 Task: In Candidate recommendations turn off push notifications.
Action: Mouse moved to (739, 62)
Screenshot: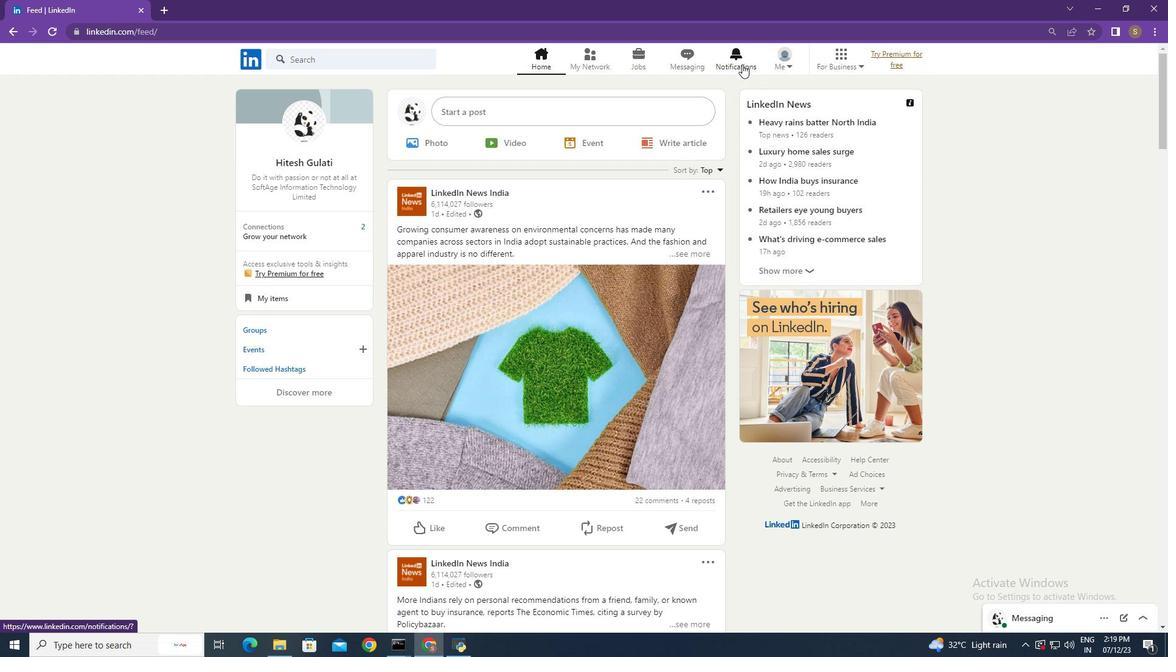 
Action: Mouse pressed left at (739, 62)
Screenshot: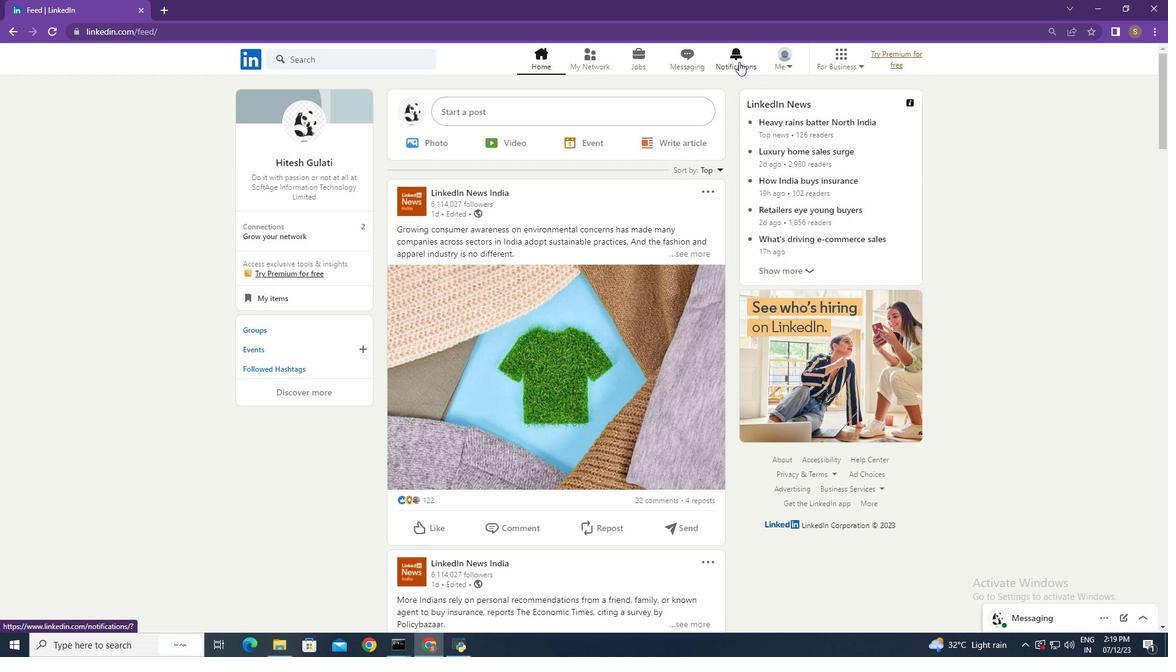 
Action: Mouse moved to (265, 138)
Screenshot: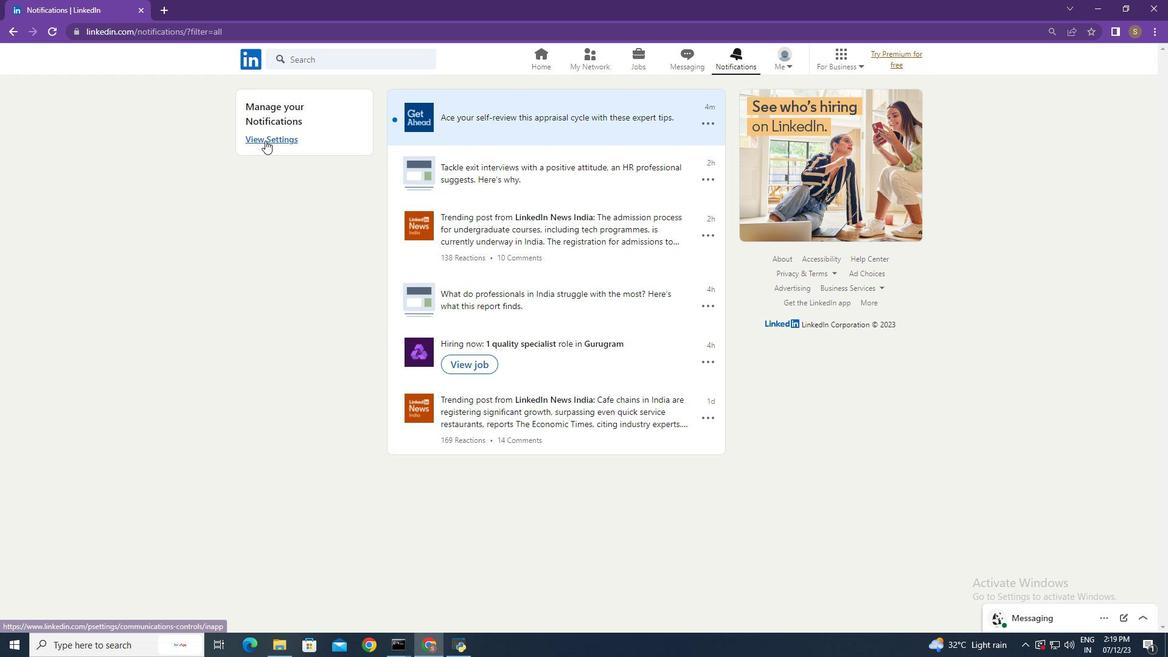 
Action: Mouse pressed left at (265, 138)
Screenshot: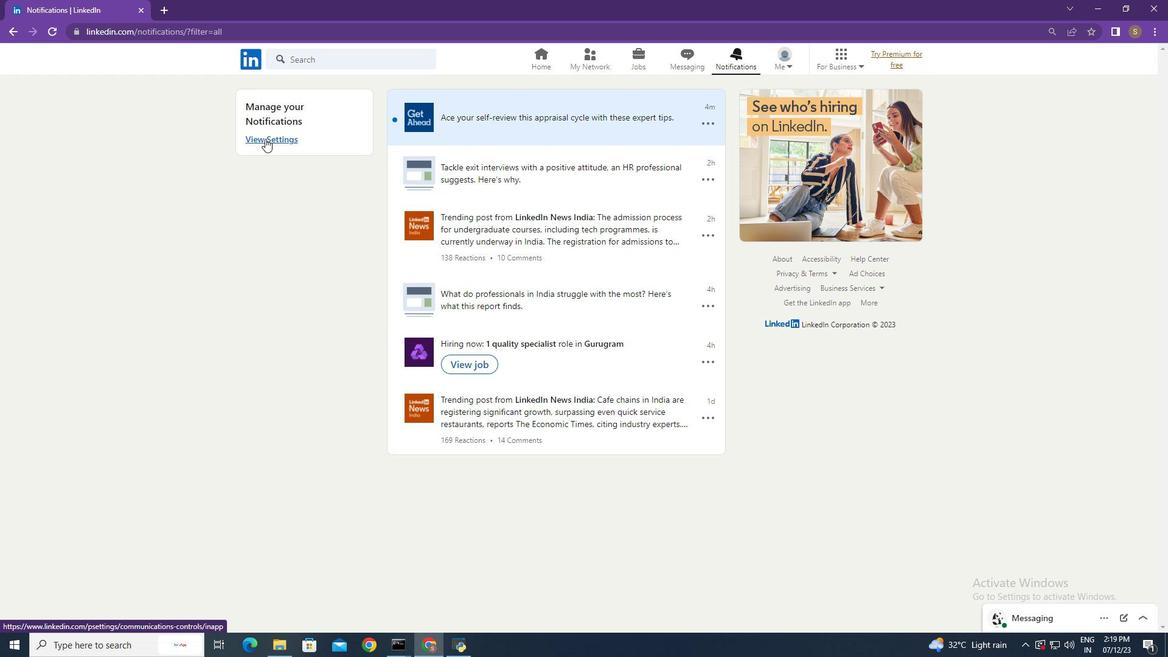 
Action: Mouse moved to (739, 213)
Screenshot: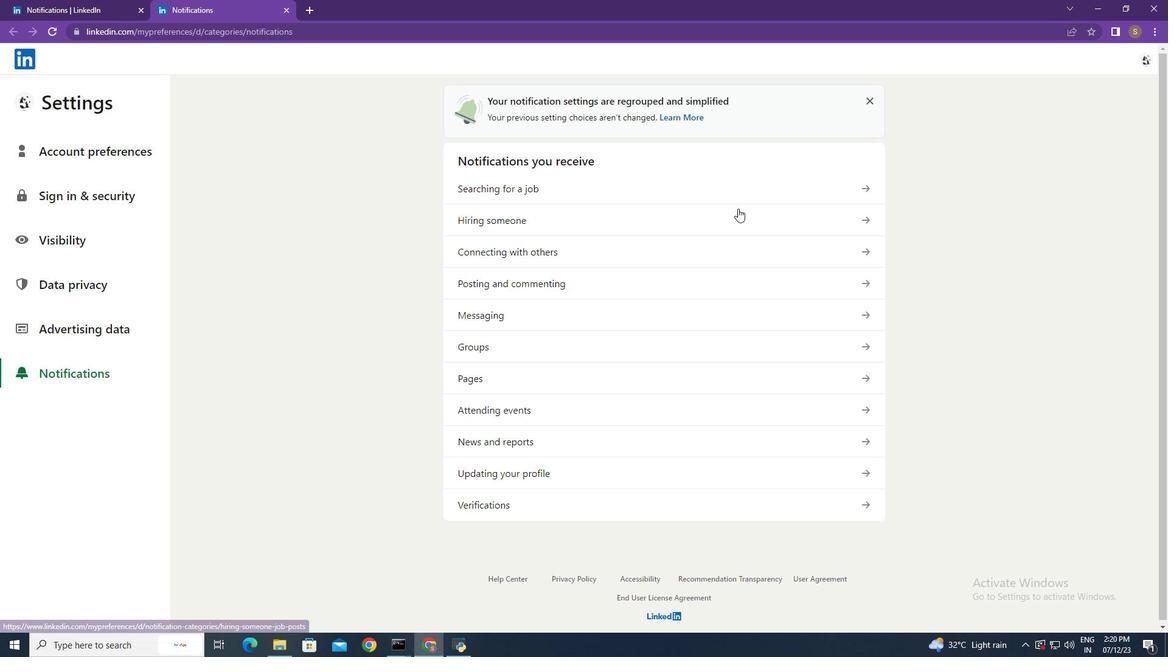 
Action: Mouse pressed left at (739, 213)
Screenshot: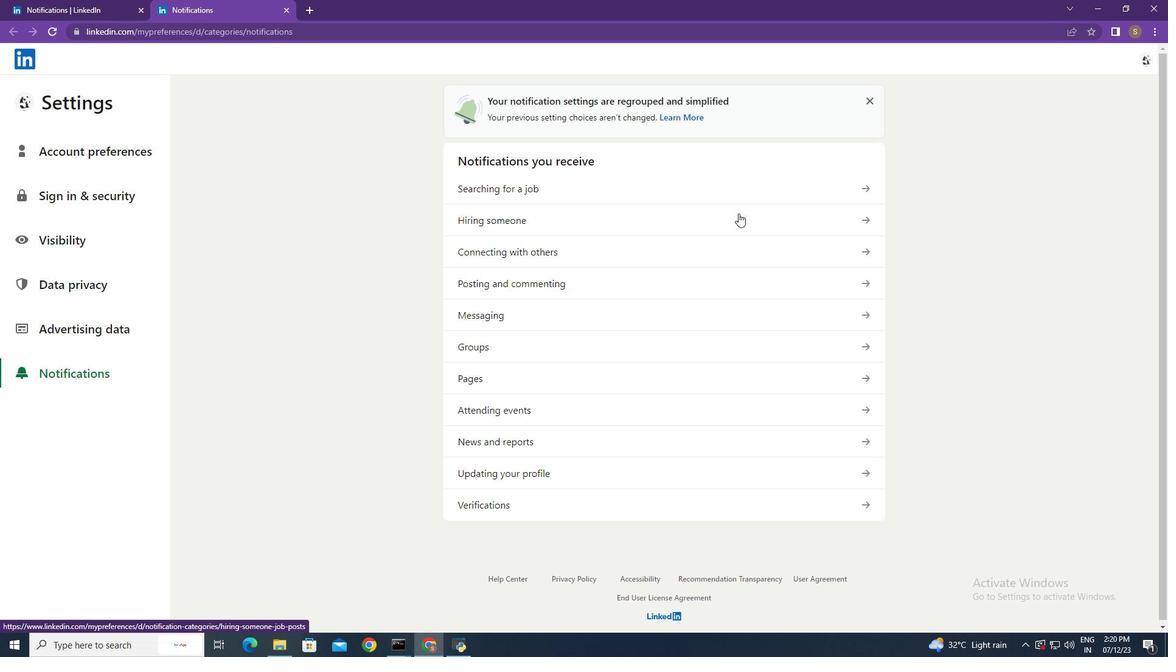 
Action: Mouse moved to (731, 342)
Screenshot: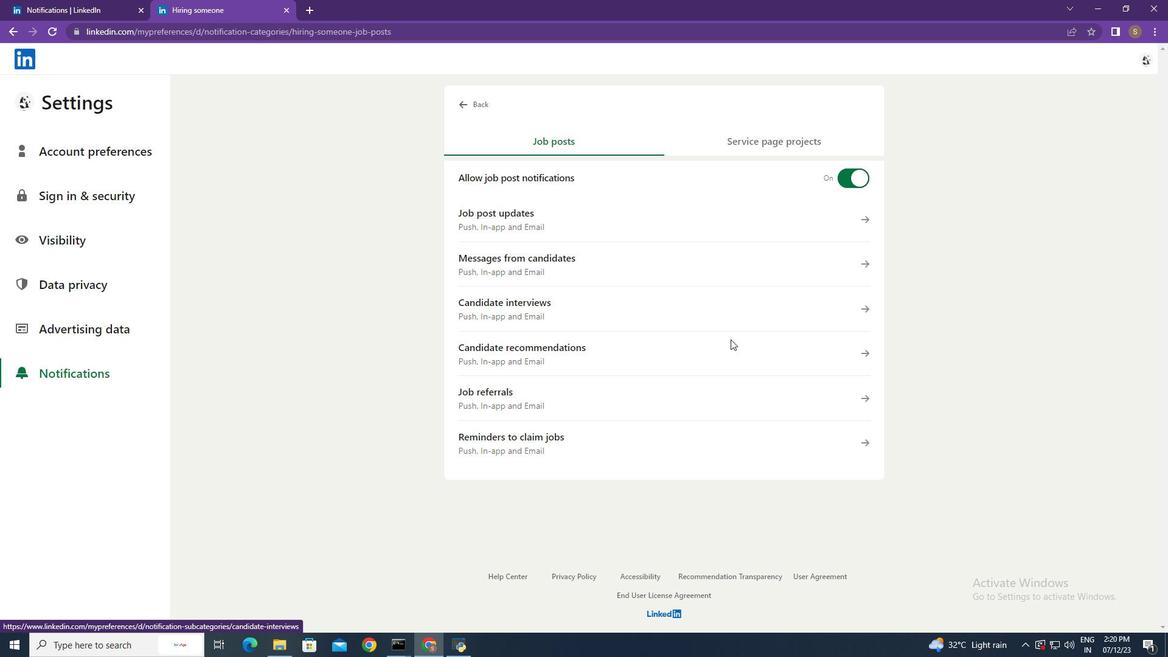 
Action: Mouse pressed left at (731, 342)
Screenshot: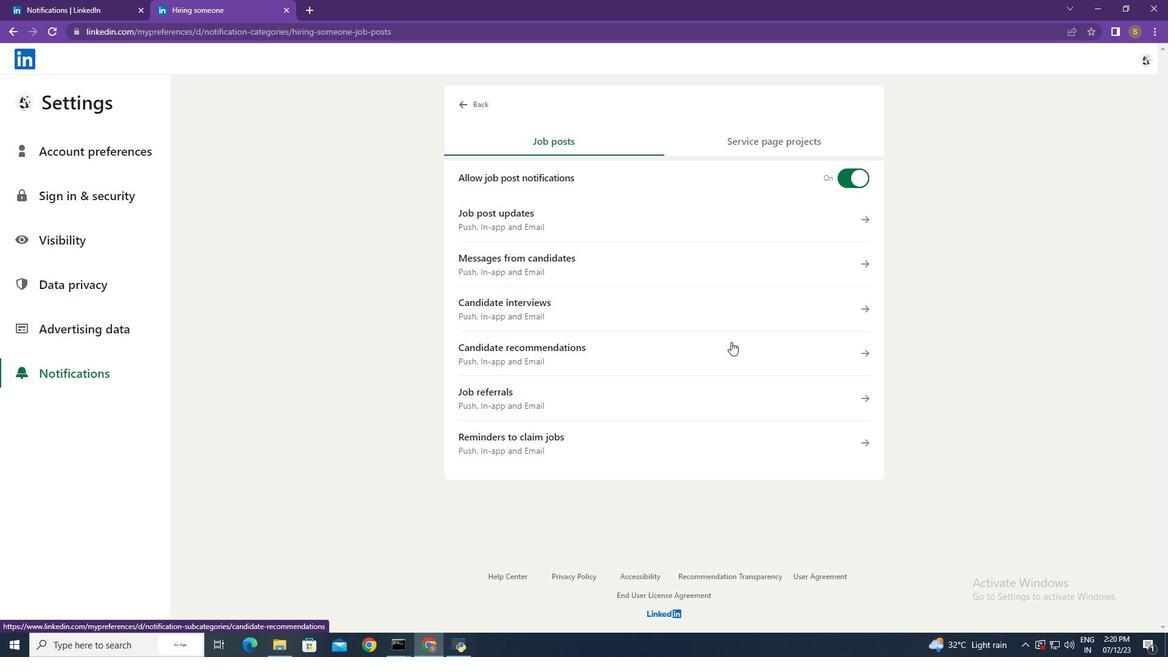 
Action: Mouse moved to (857, 256)
Screenshot: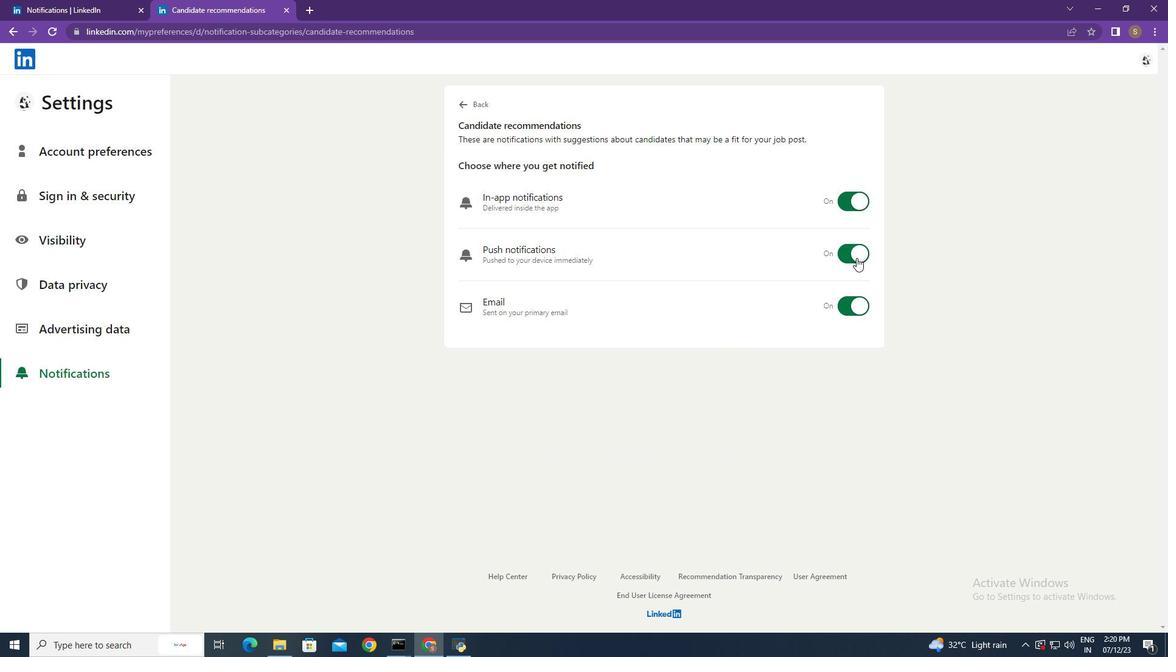 
Action: Mouse pressed left at (857, 256)
Screenshot: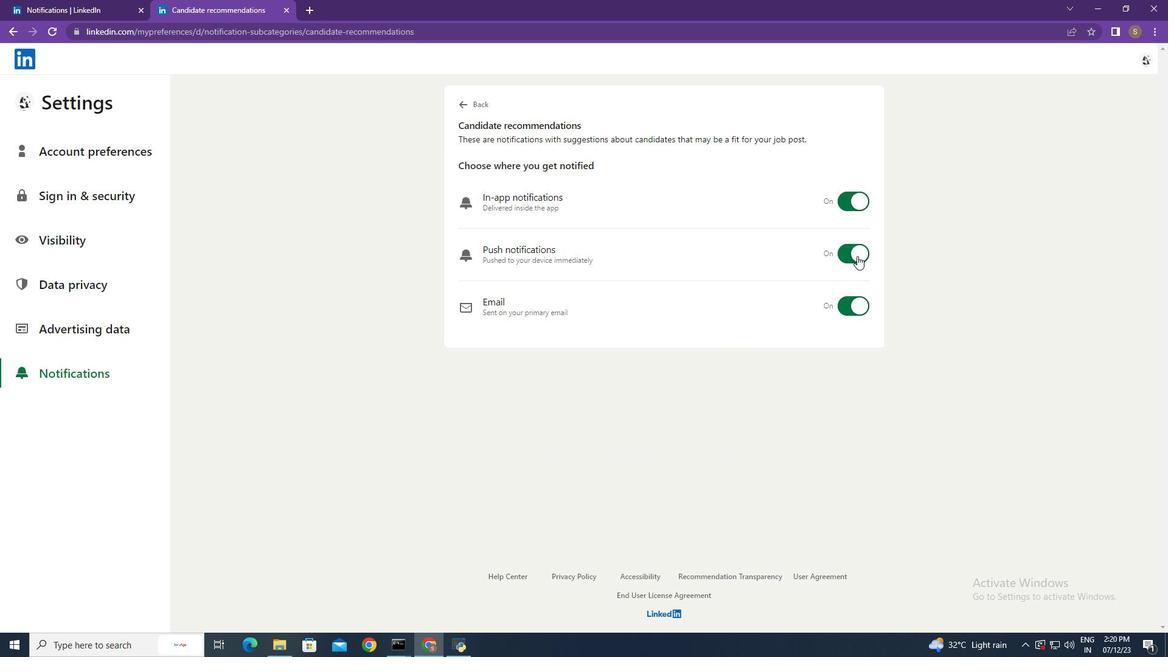 
Action: Mouse moved to (1132, 202)
Screenshot: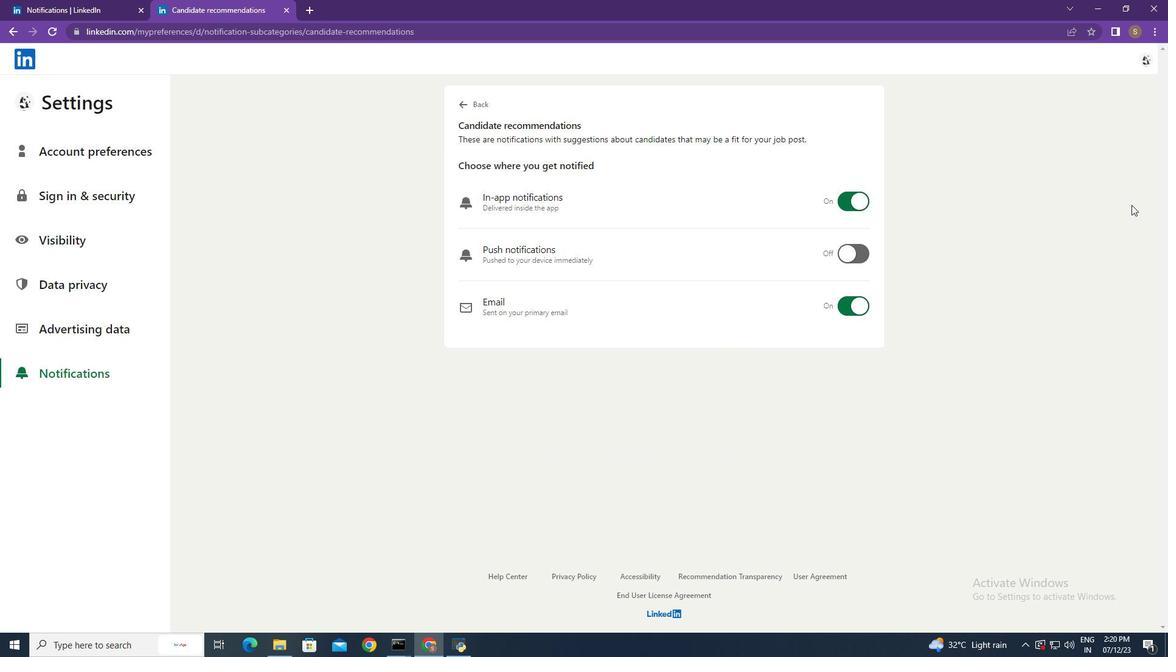 
